 Task: For heading  Tahoma with underline.  font size for heading20,  'Change the font style of data to'Arial.  and font size to 12,  Change the alignment of both headline & data to Align left.  In the sheet  BankStmts analysisbook
Action: Mouse moved to (44, 163)
Screenshot: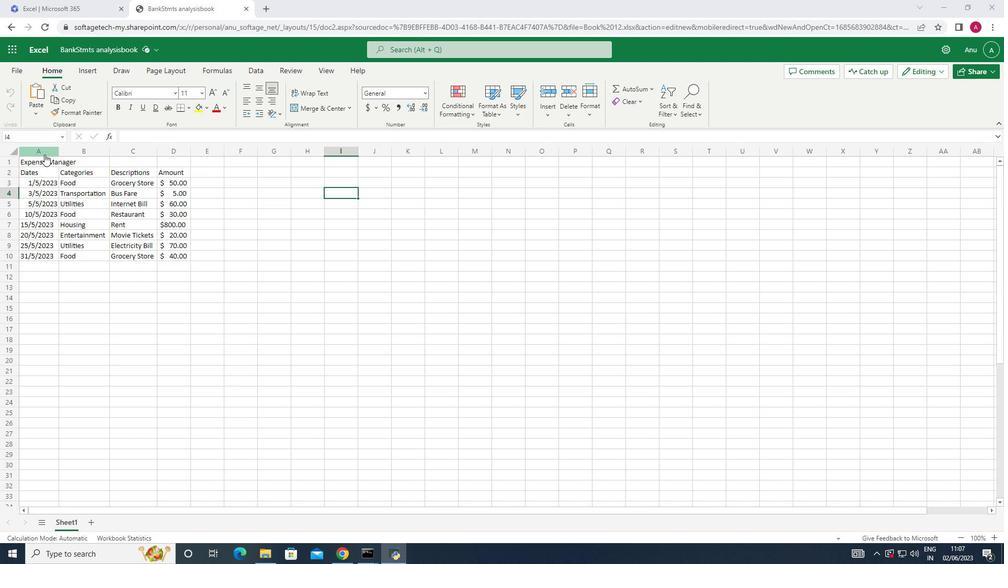 
Action: Mouse pressed left at (44, 163)
Screenshot: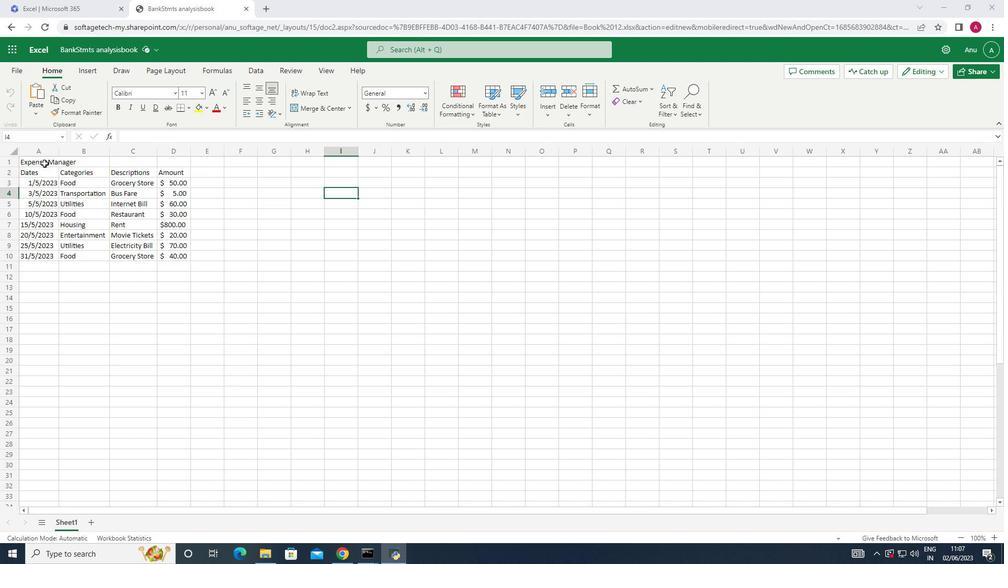 
Action: Mouse moved to (175, 94)
Screenshot: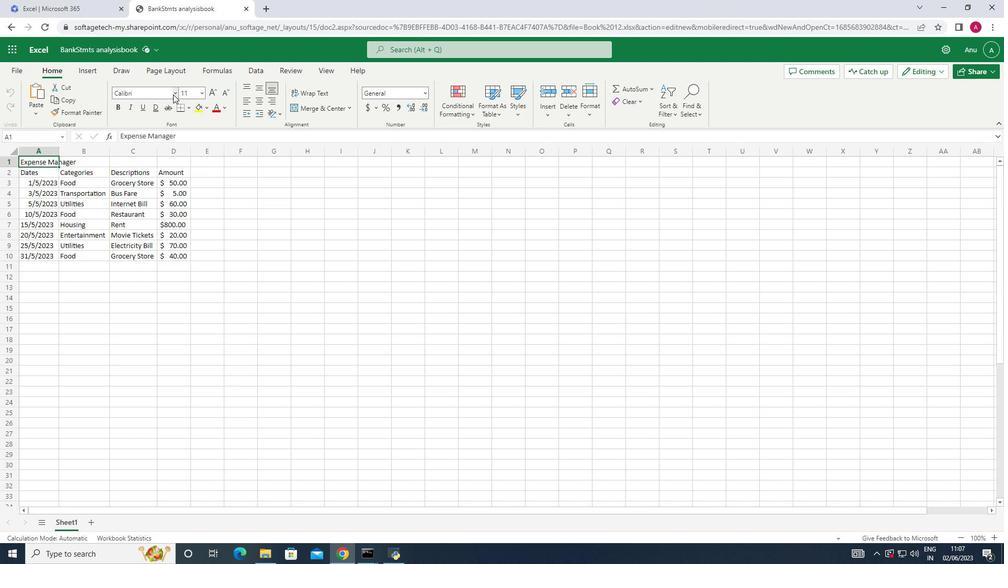 
Action: Mouse pressed left at (175, 94)
Screenshot: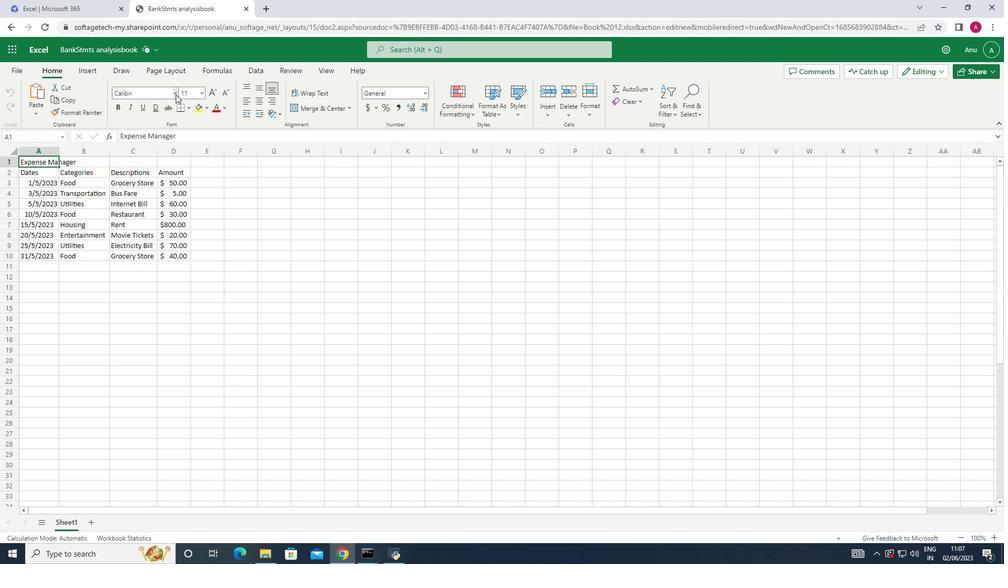 
Action: Mouse moved to (139, 385)
Screenshot: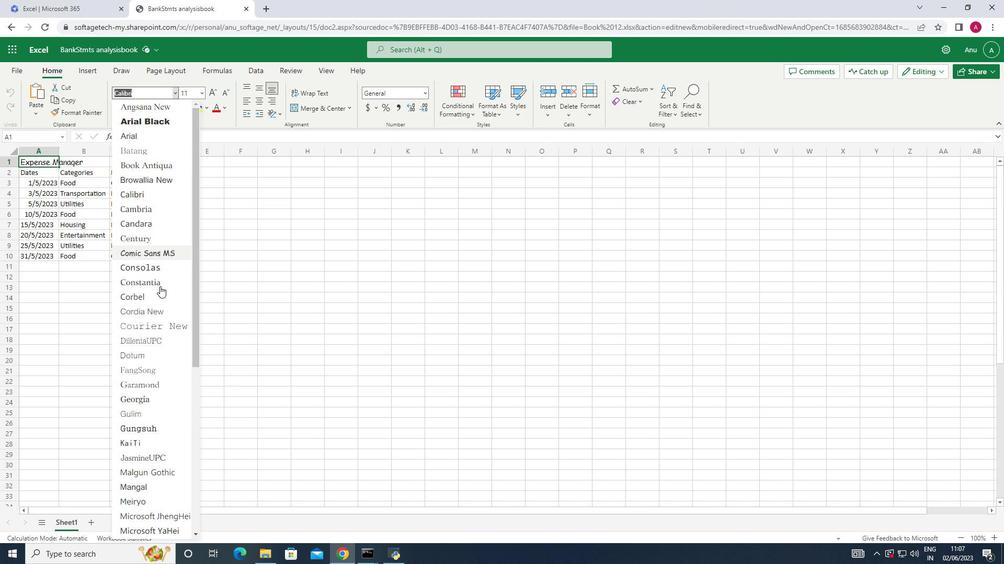 
Action: Mouse scrolled (139, 384) with delta (0, 0)
Screenshot: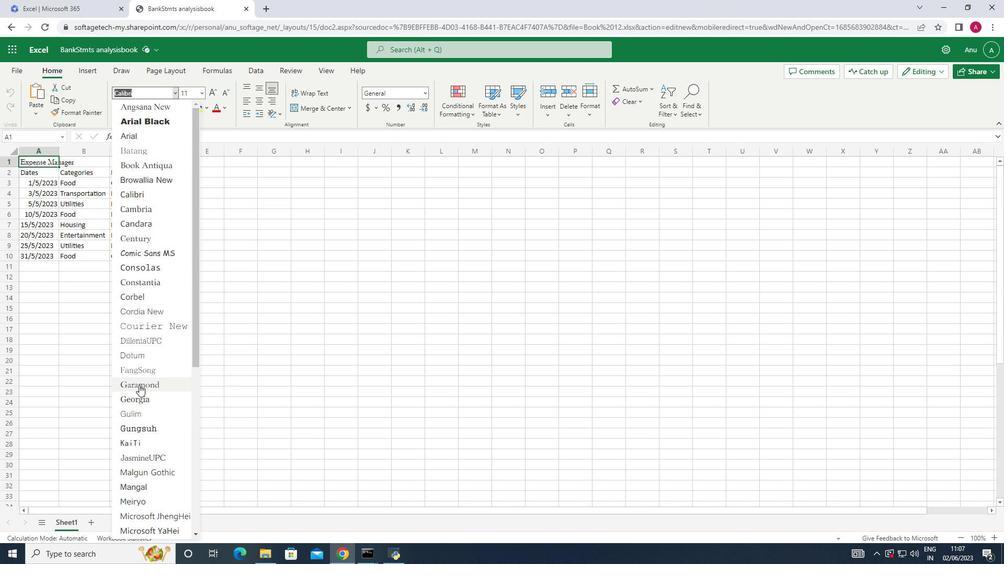 
Action: Mouse scrolled (139, 384) with delta (0, 0)
Screenshot: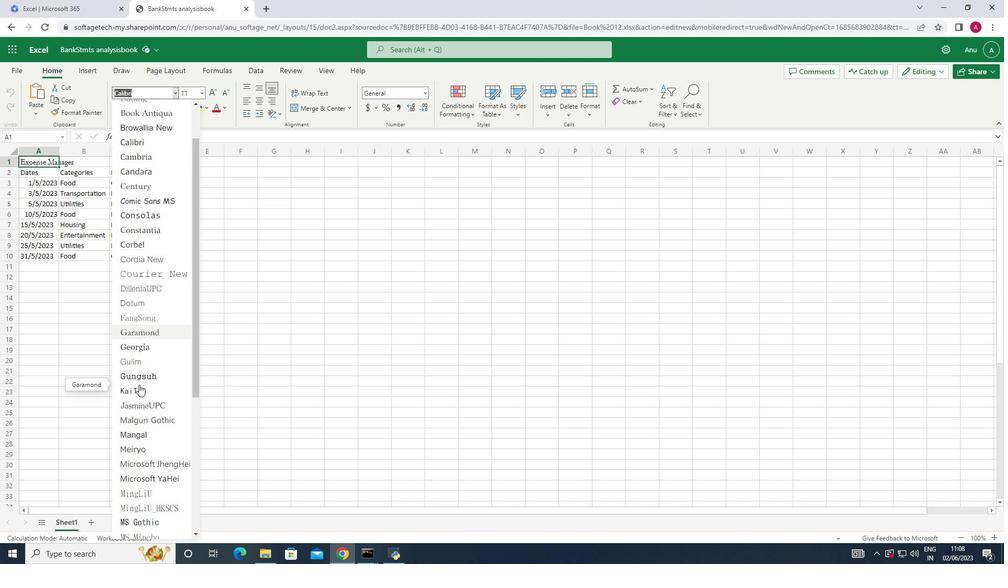 
Action: Mouse scrolled (139, 384) with delta (0, 0)
Screenshot: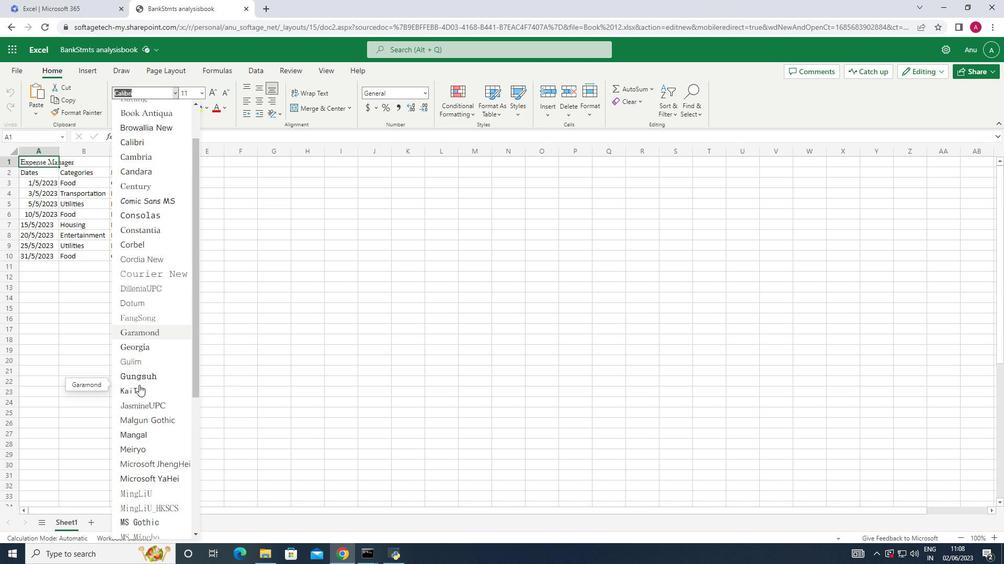 
Action: Mouse scrolled (139, 384) with delta (0, 0)
Screenshot: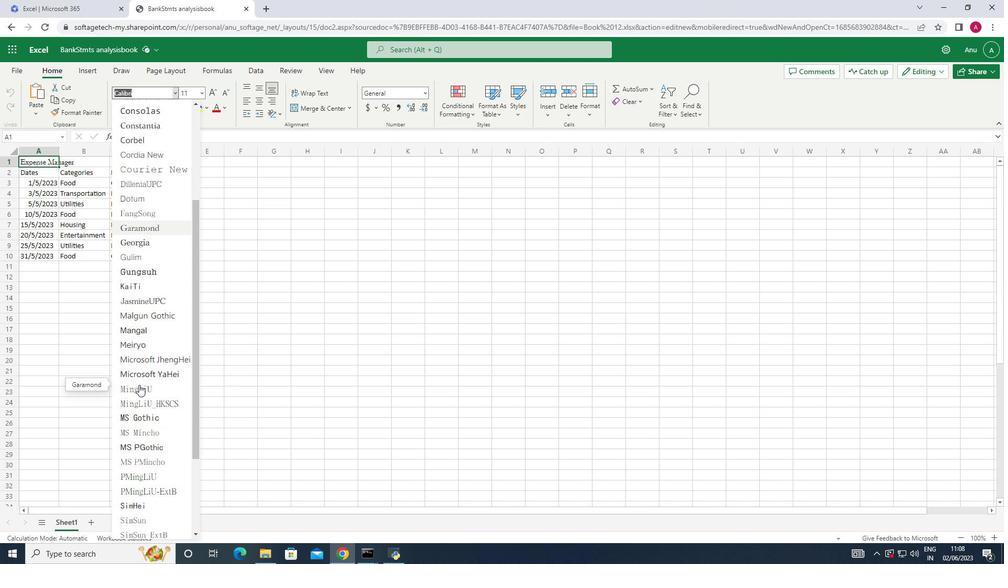 
Action: Mouse scrolled (139, 384) with delta (0, 0)
Screenshot: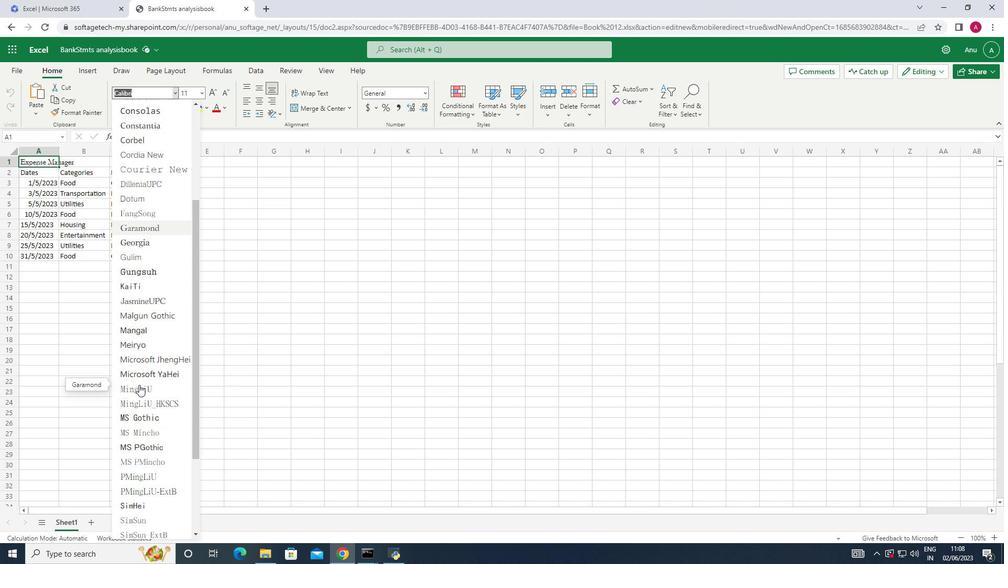 
Action: Mouse scrolled (139, 384) with delta (0, 0)
Screenshot: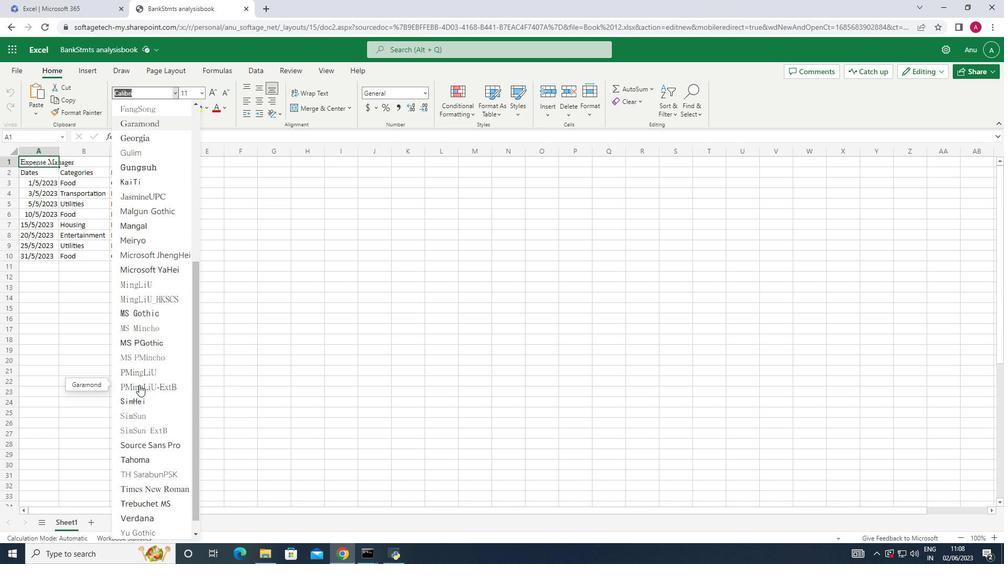 
Action: Mouse moved to (140, 439)
Screenshot: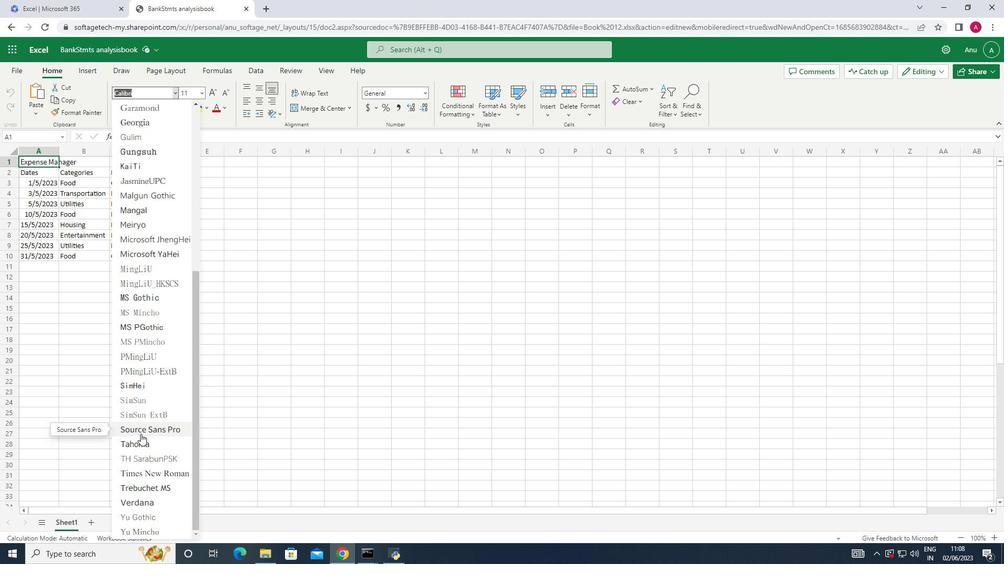 
Action: Mouse pressed left at (140, 439)
Screenshot: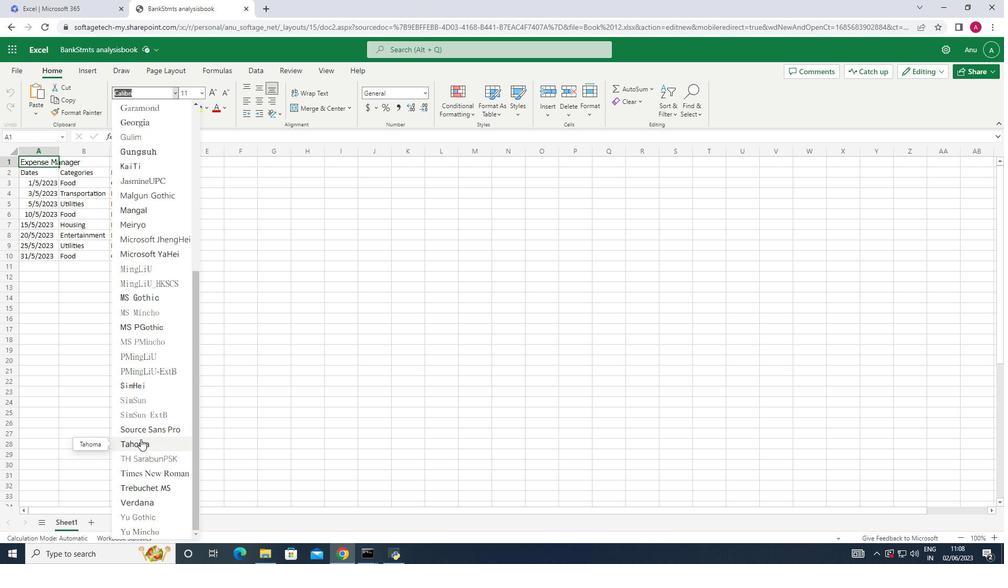 
Action: Mouse moved to (143, 110)
Screenshot: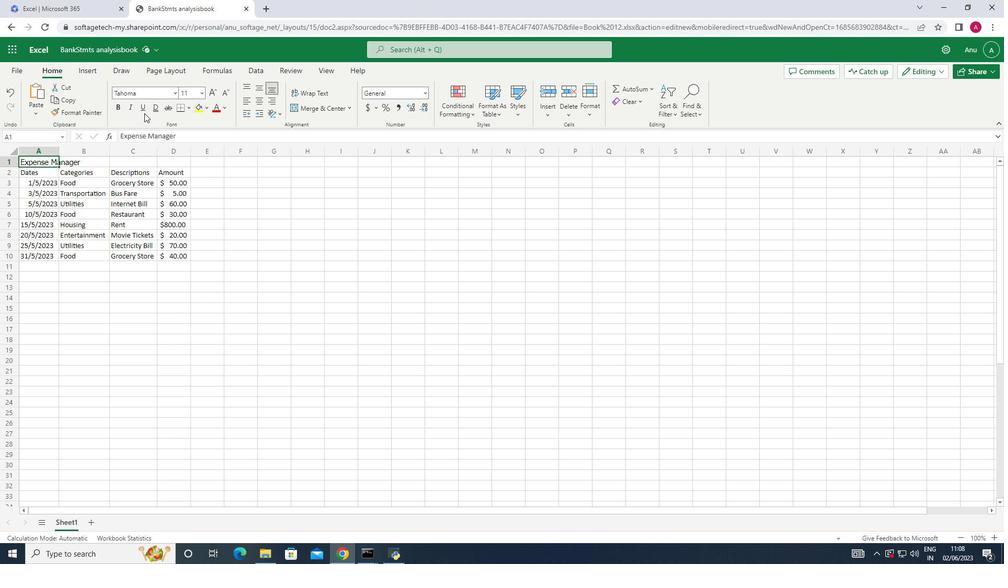 
Action: Mouse pressed left at (143, 110)
Screenshot: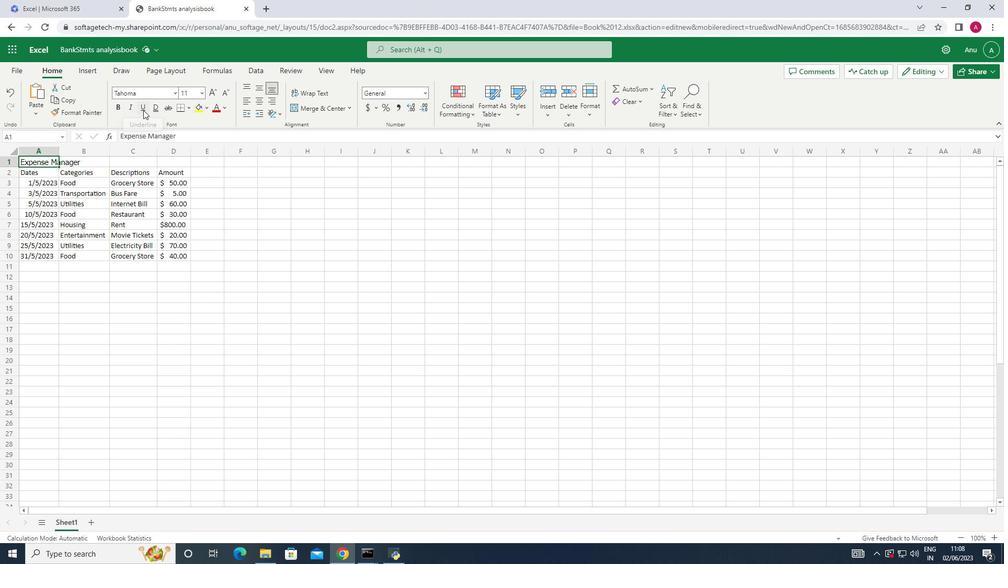 
Action: Mouse moved to (199, 95)
Screenshot: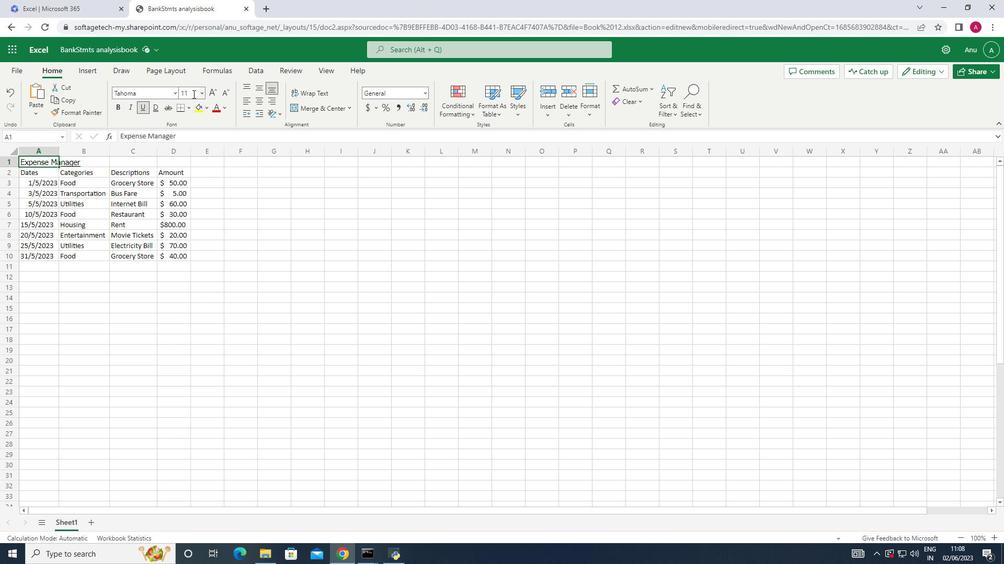 
Action: Mouse pressed left at (199, 95)
Screenshot: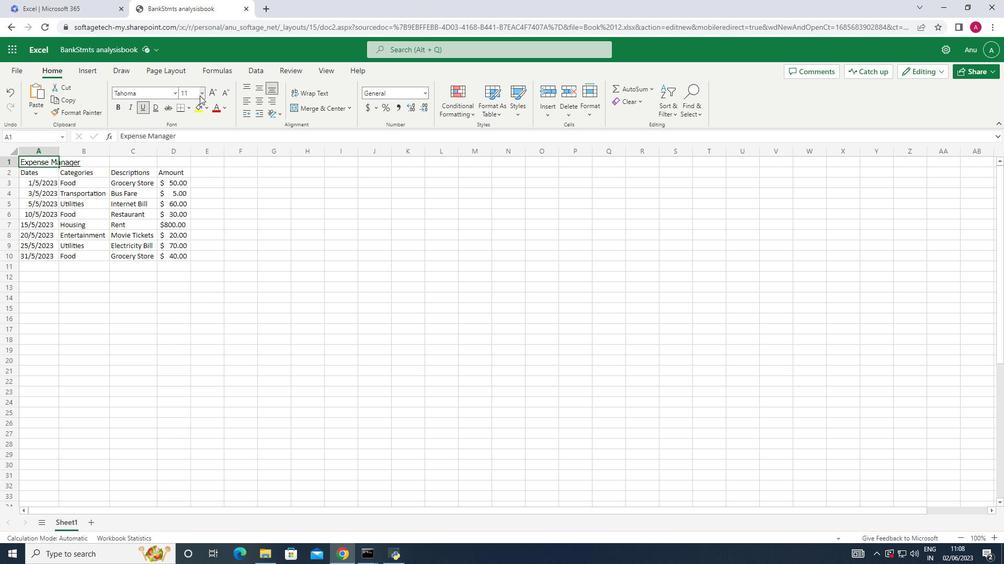 
Action: Mouse moved to (188, 222)
Screenshot: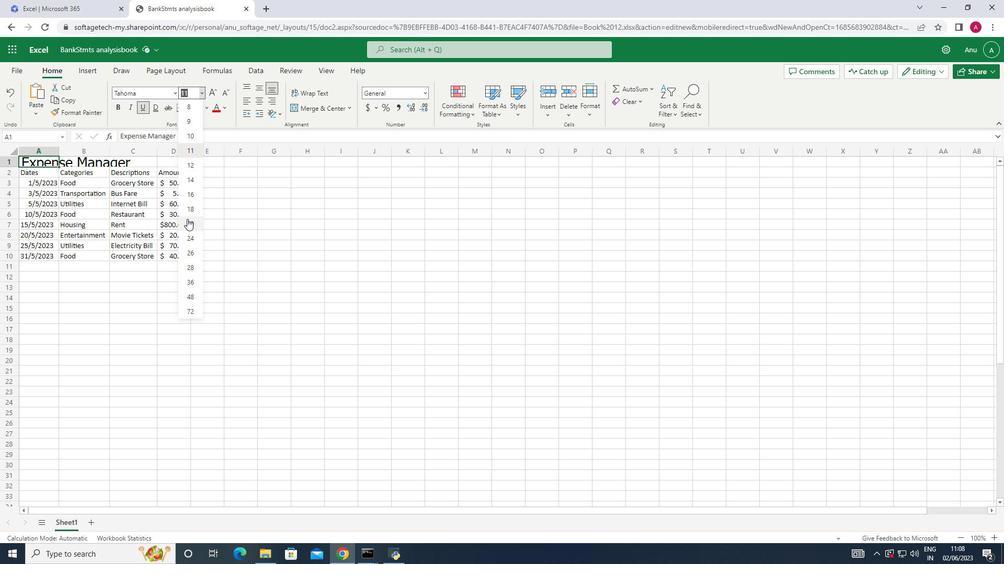 
Action: Mouse pressed left at (188, 222)
Screenshot: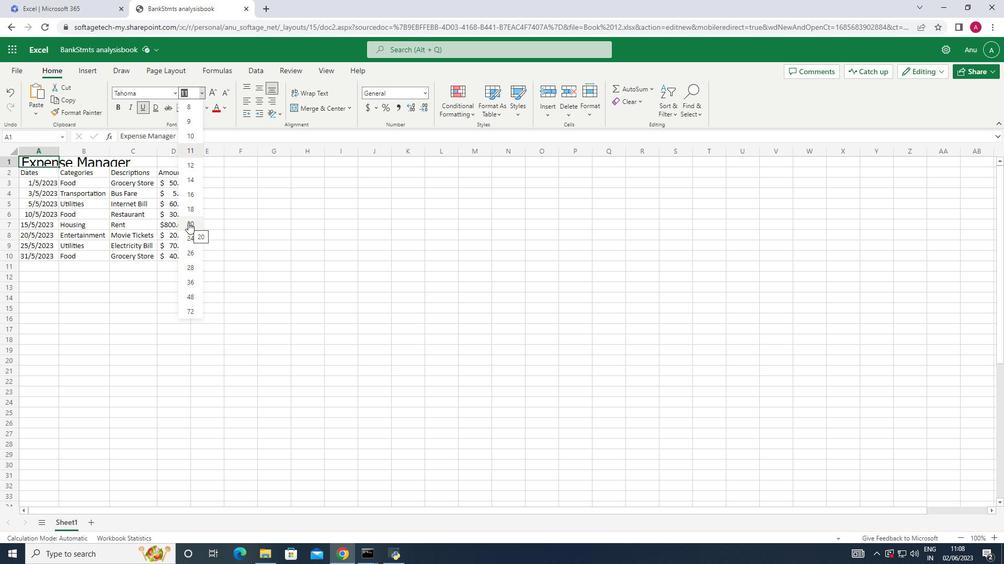 
Action: Mouse moved to (42, 182)
Screenshot: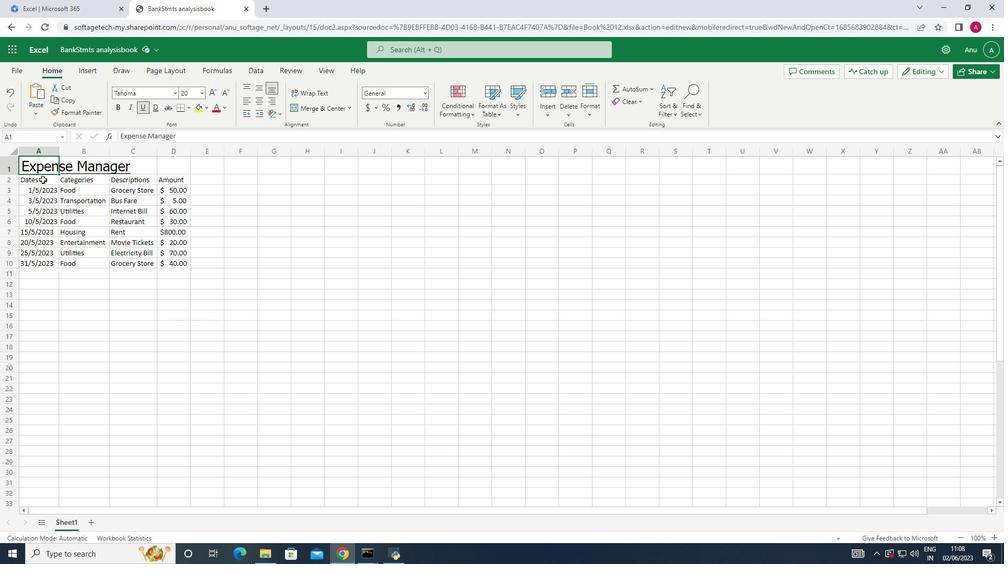
Action: Mouse pressed left at (42, 182)
Screenshot: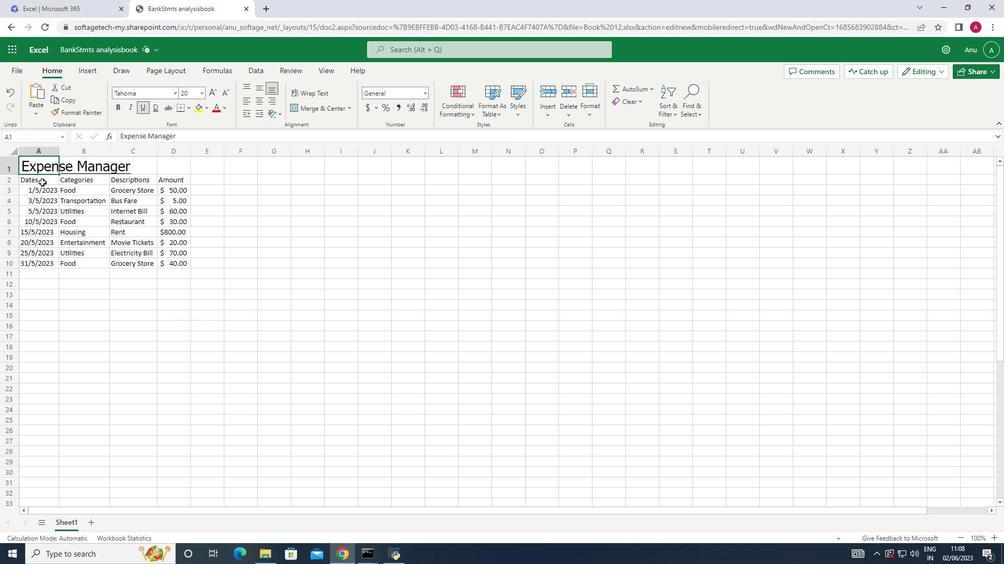 
Action: Mouse moved to (175, 95)
Screenshot: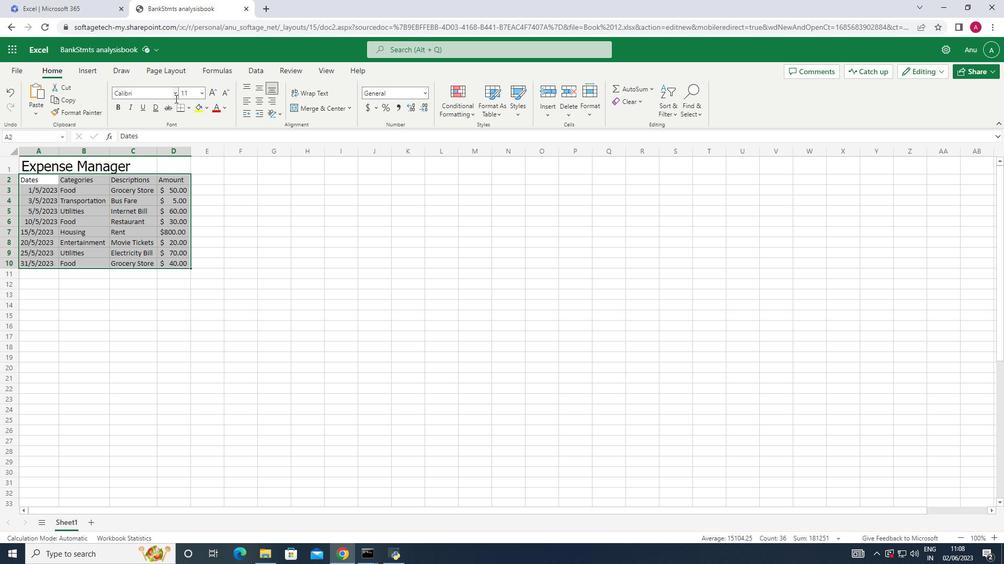 
Action: Mouse pressed left at (175, 95)
Screenshot: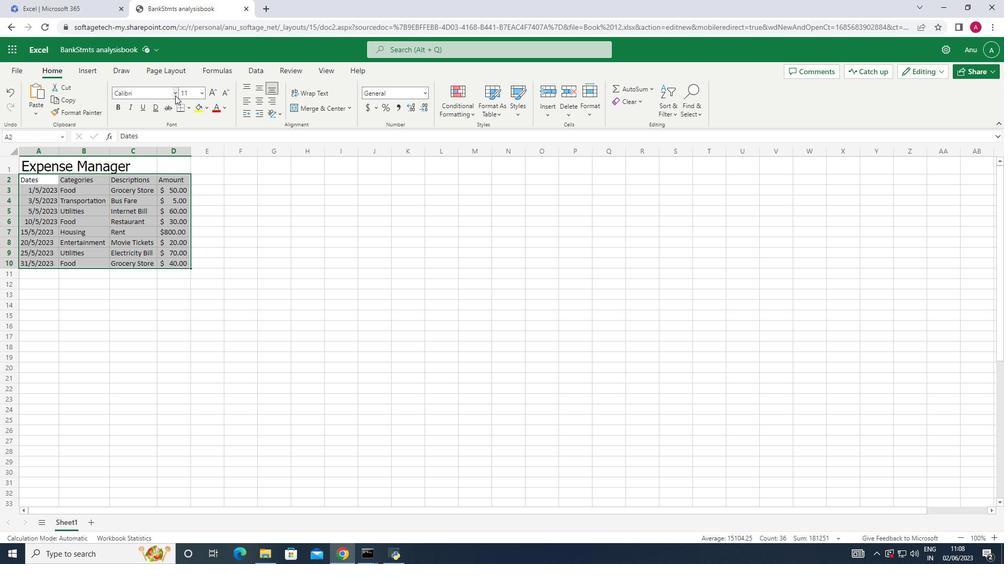 
Action: Mouse moved to (152, 134)
Screenshot: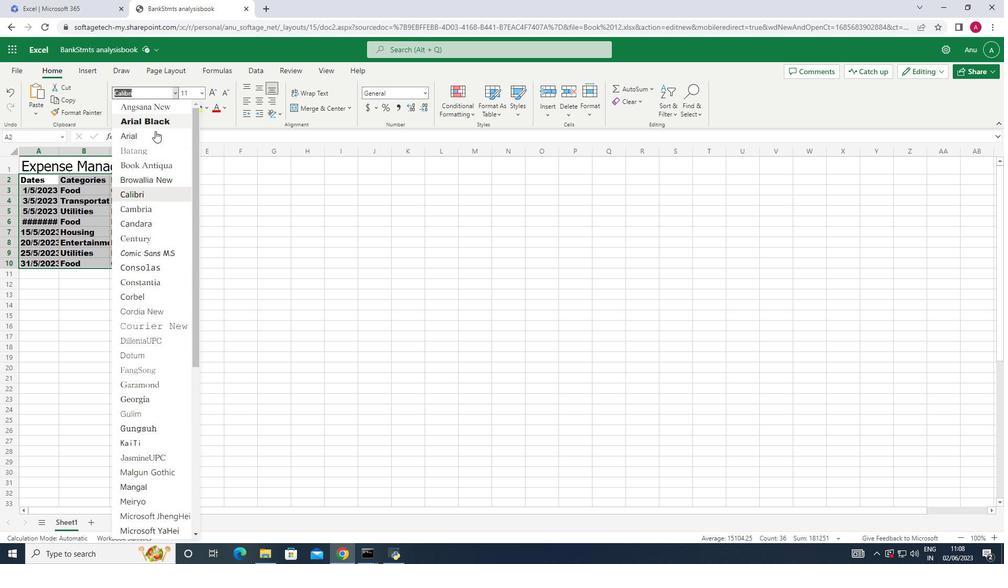 
Action: Mouse pressed left at (152, 134)
Screenshot: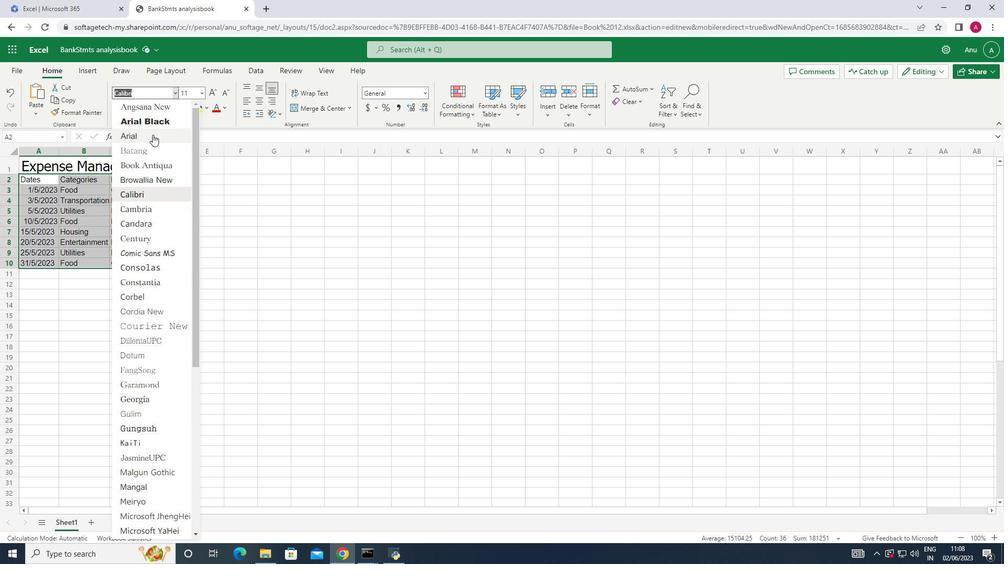 
Action: Mouse moved to (202, 93)
Screenshot: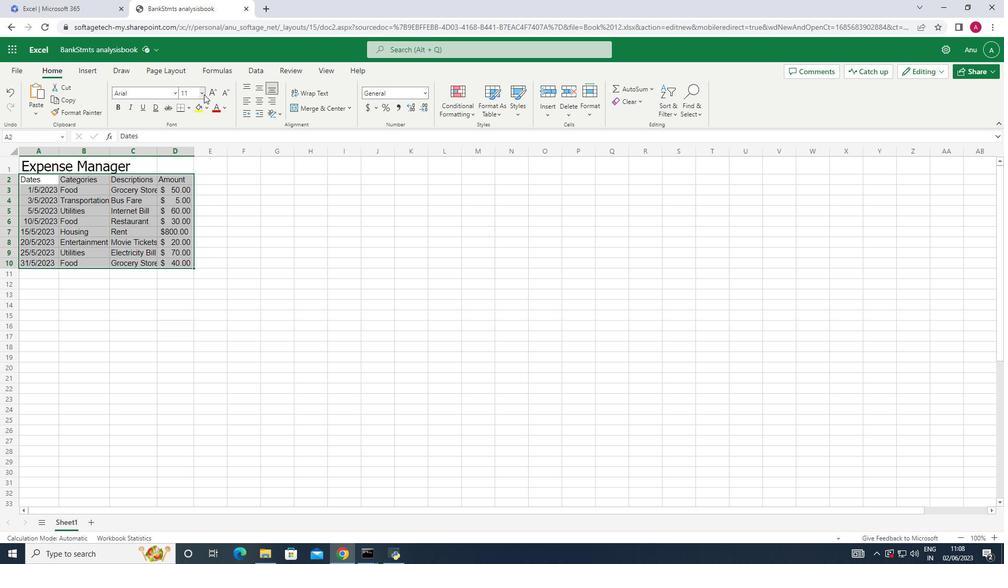 
Action: Mouse pressed left at (202, 93)
Screenshot: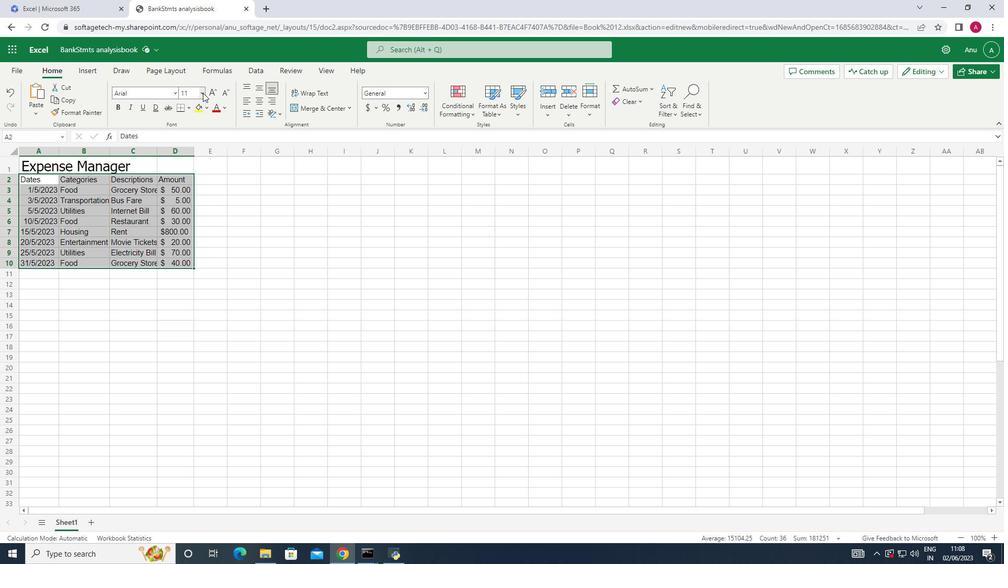 
Action: Mouse moved to (190, 162)
Screenshot: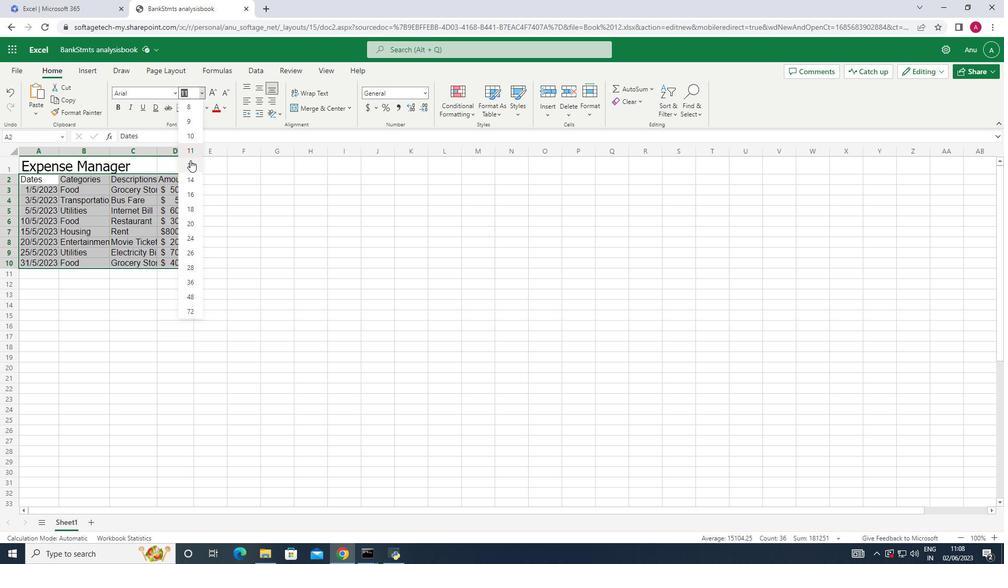 
Action: Mouse pressed left at (190, 162)
Screenshot: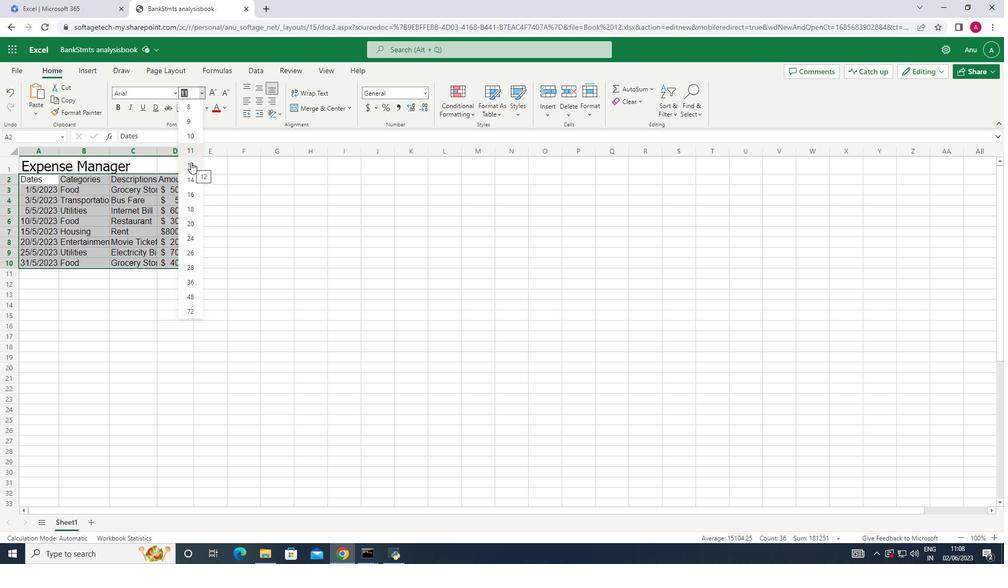 
Action: Mouse moved to (244, 102)
Screenshot: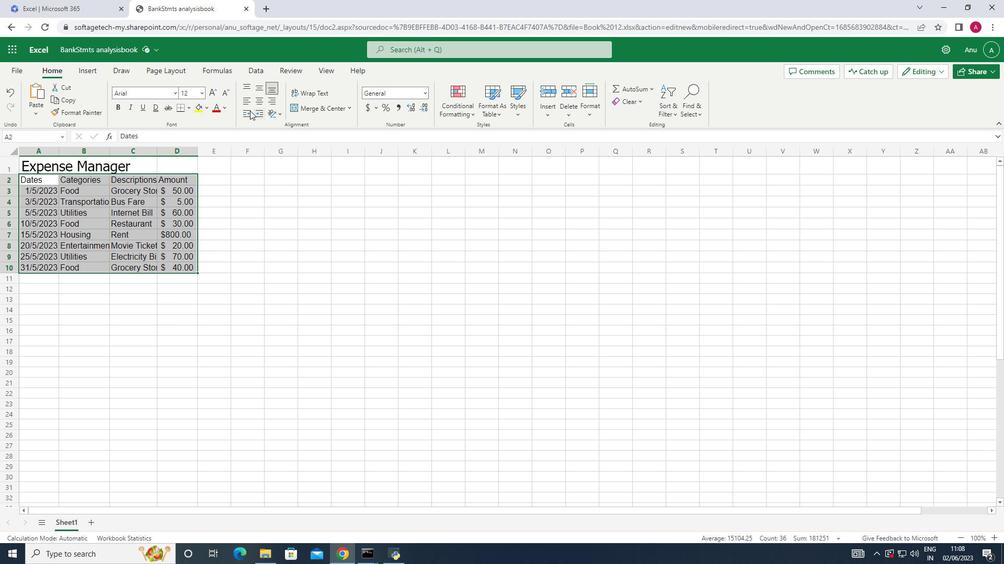 
Action: Mouse pressed left at (244, 102)
Screenshot: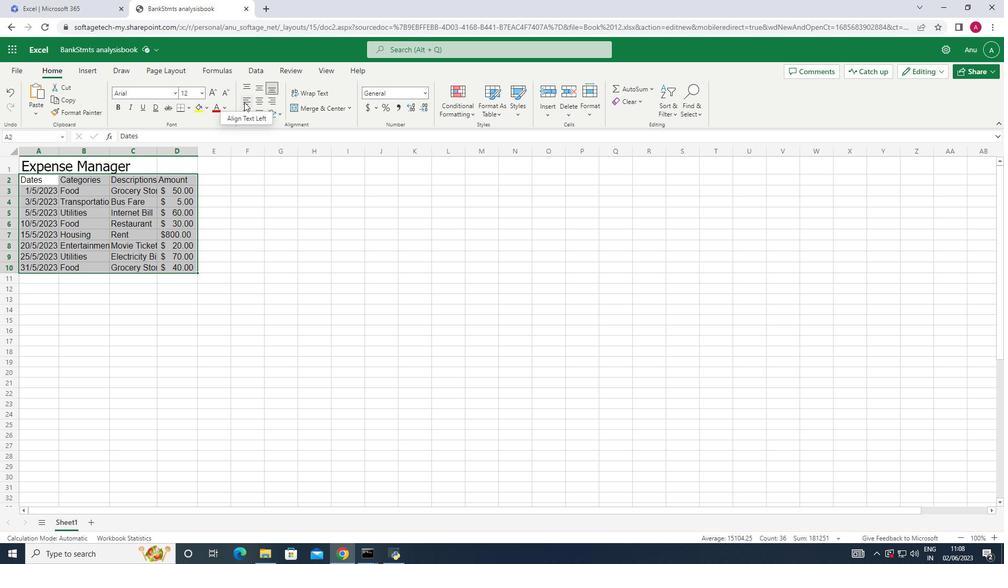 
Action: Mouse moved to (310, 201)
Screenshot: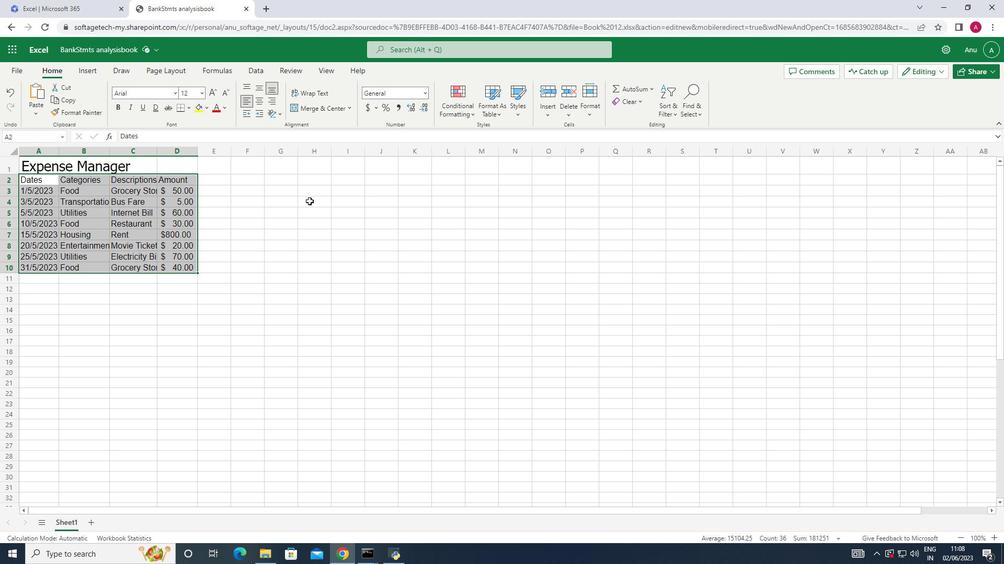 
Action: Mouse pressed left at (310, 201)
Screenshot: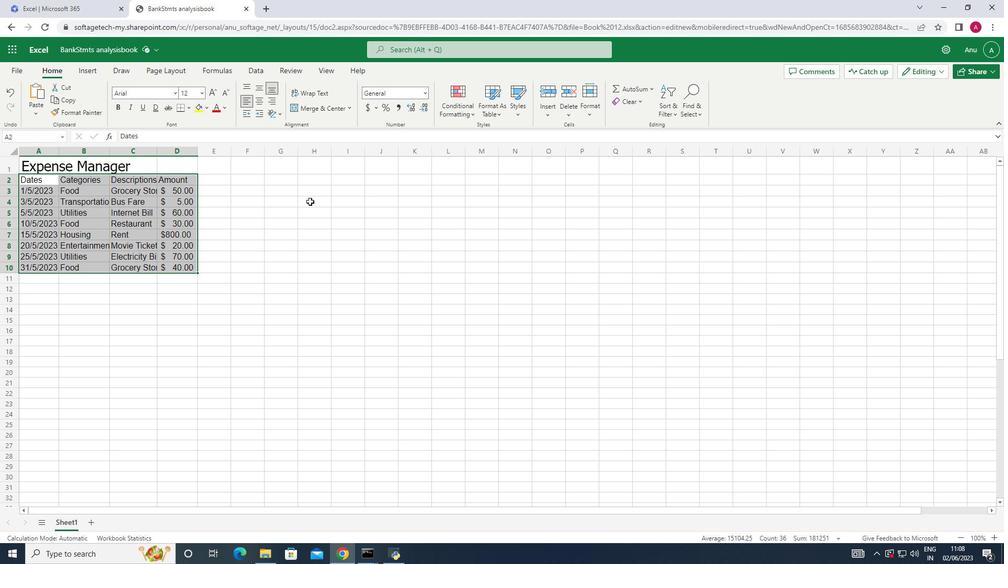 
Action: Mouse moved to (156, 149)
Screenshot: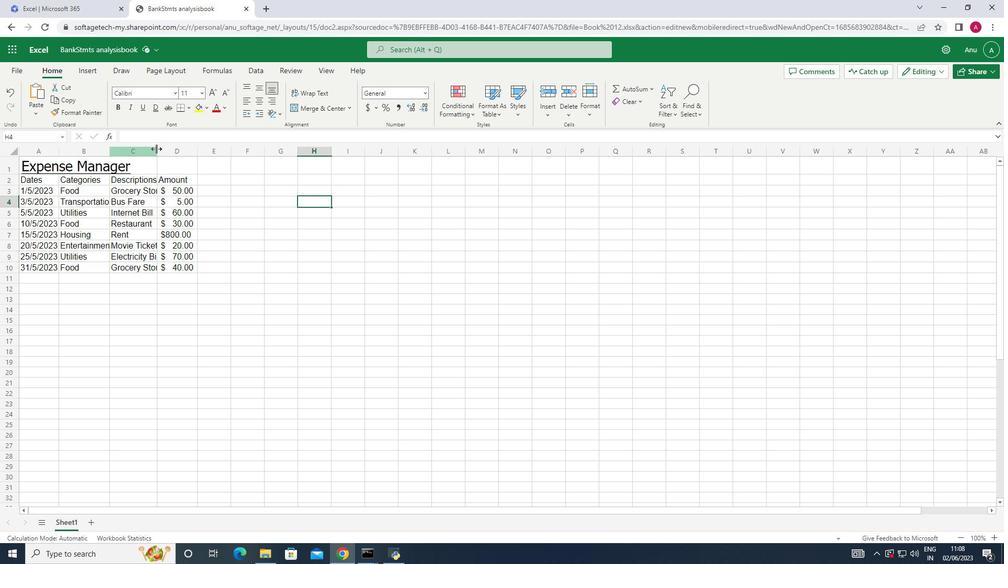 
Action: Mouse pressed left at (156, 149)
Screenshot: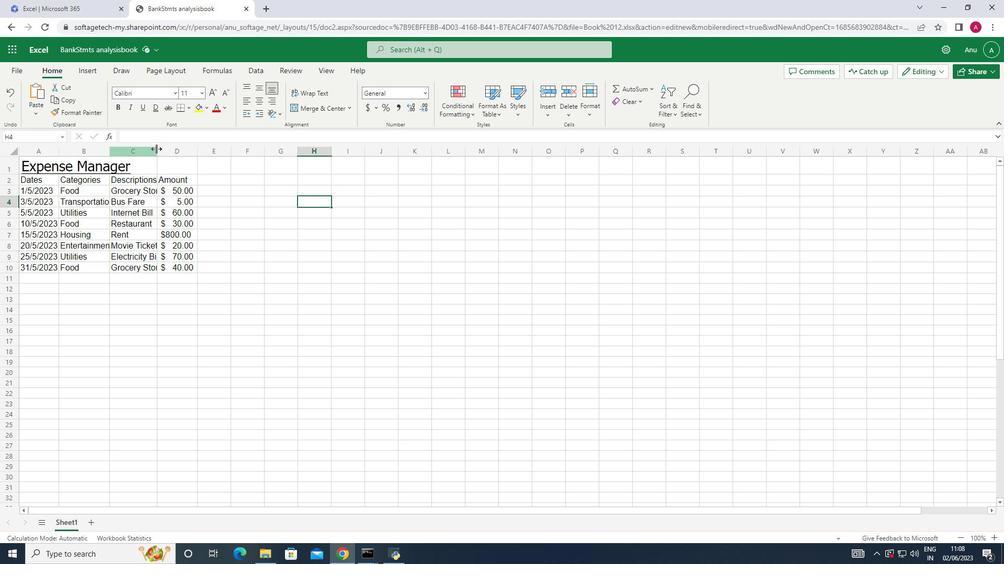 
Action: Mouse pressed left at (156, 149)
Screenshot: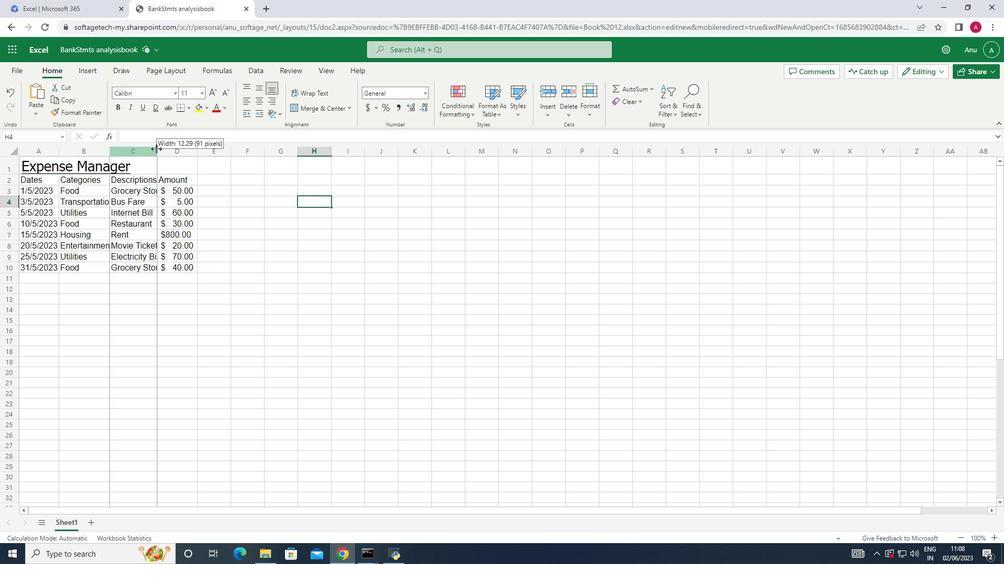 
Action: Mouse moved to (110, 149)
Screenshot: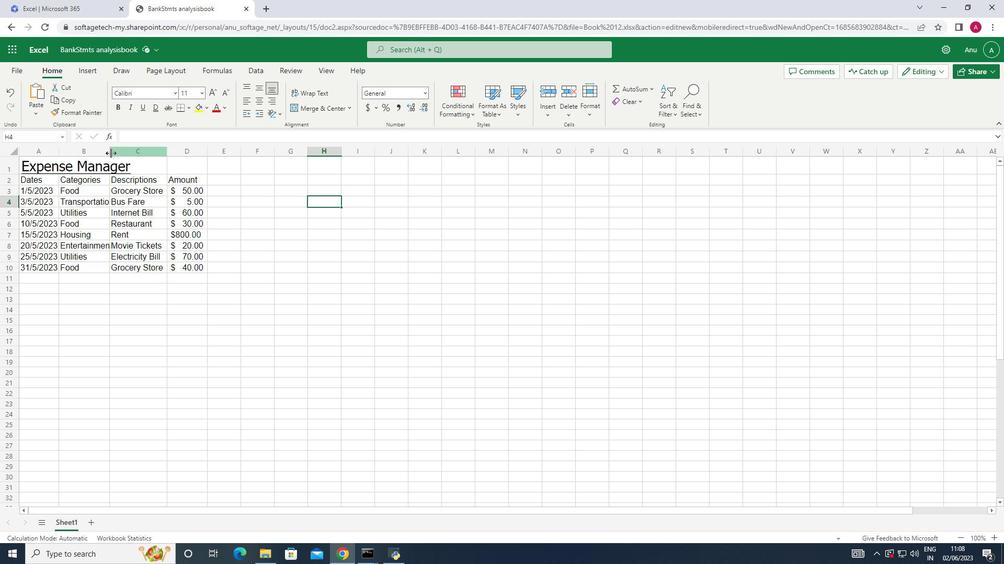 
Action: Mouse pressed left at (110, 149)
Screenshot: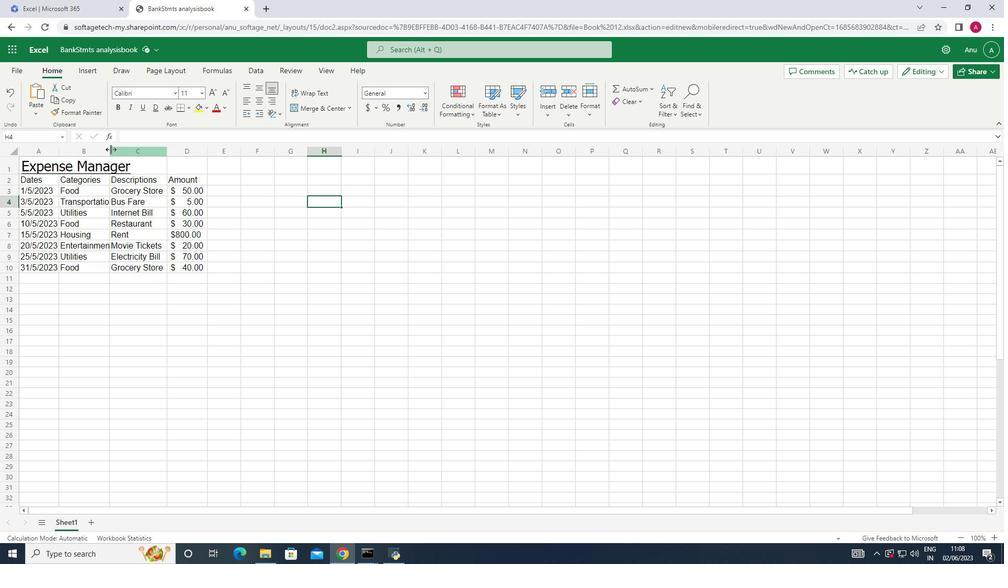 
Action: Mouse pressed left at (110, 149)
Screenshot: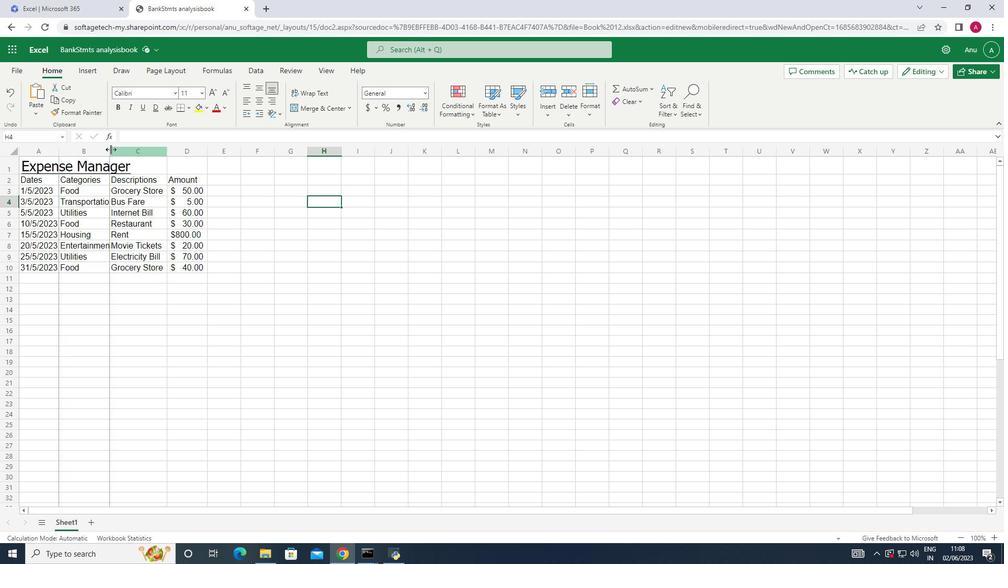 
Action: Mouse moved to (285, 252)
Screenshot: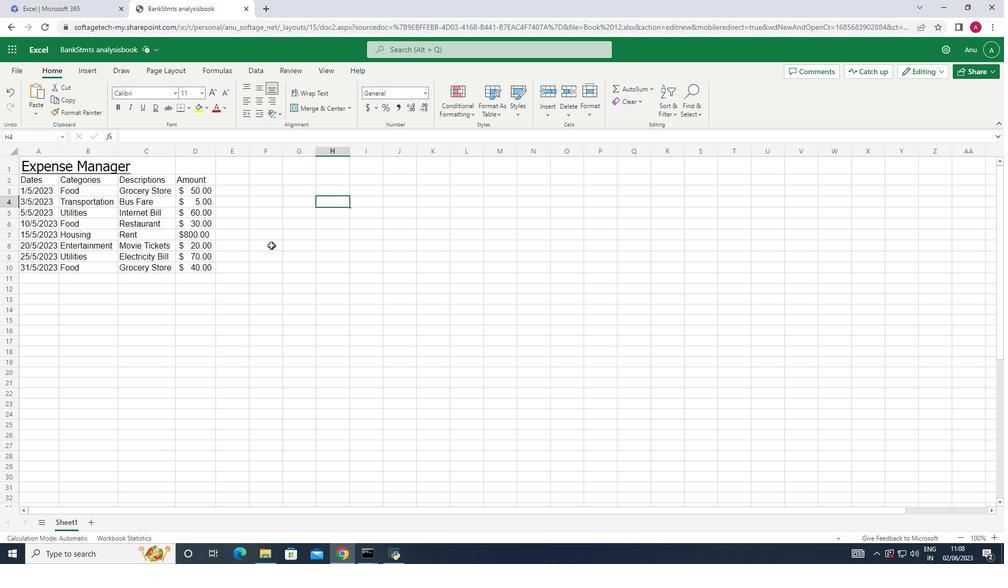 
Action: Mouse pressed left at (285, 252)
Screenshot: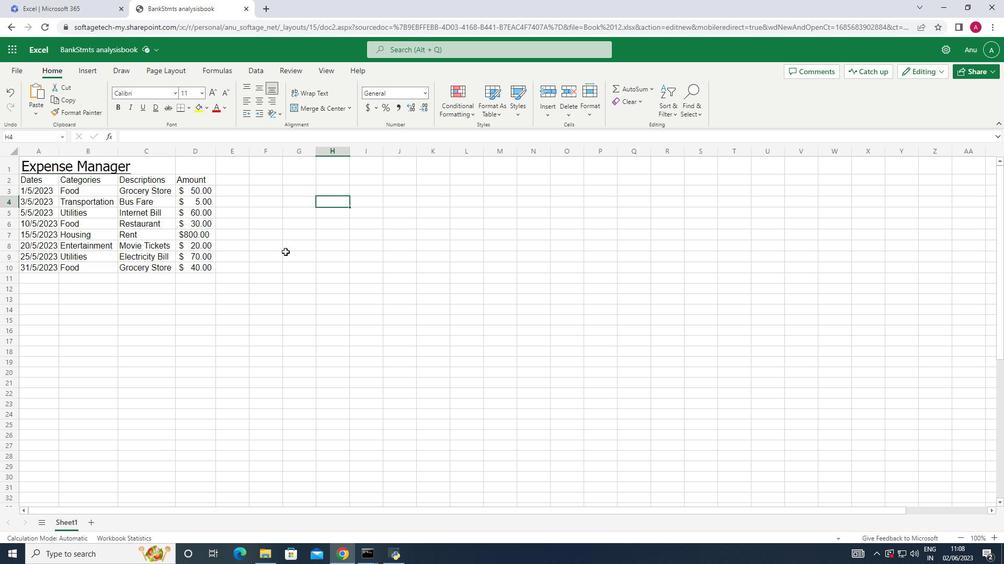 
Action: Mouse moved to (289, 246)
Screenshot: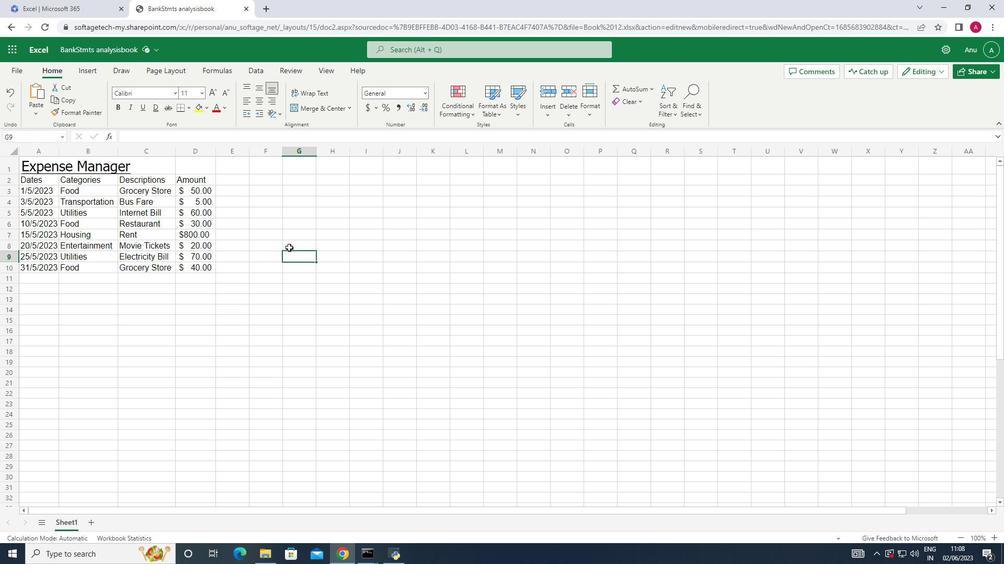
